 Task: Organize all emails from Aaisha Nisni into a new folder named 'New Client'.
Action: Mouse moved to (216, 29)
Screenshot: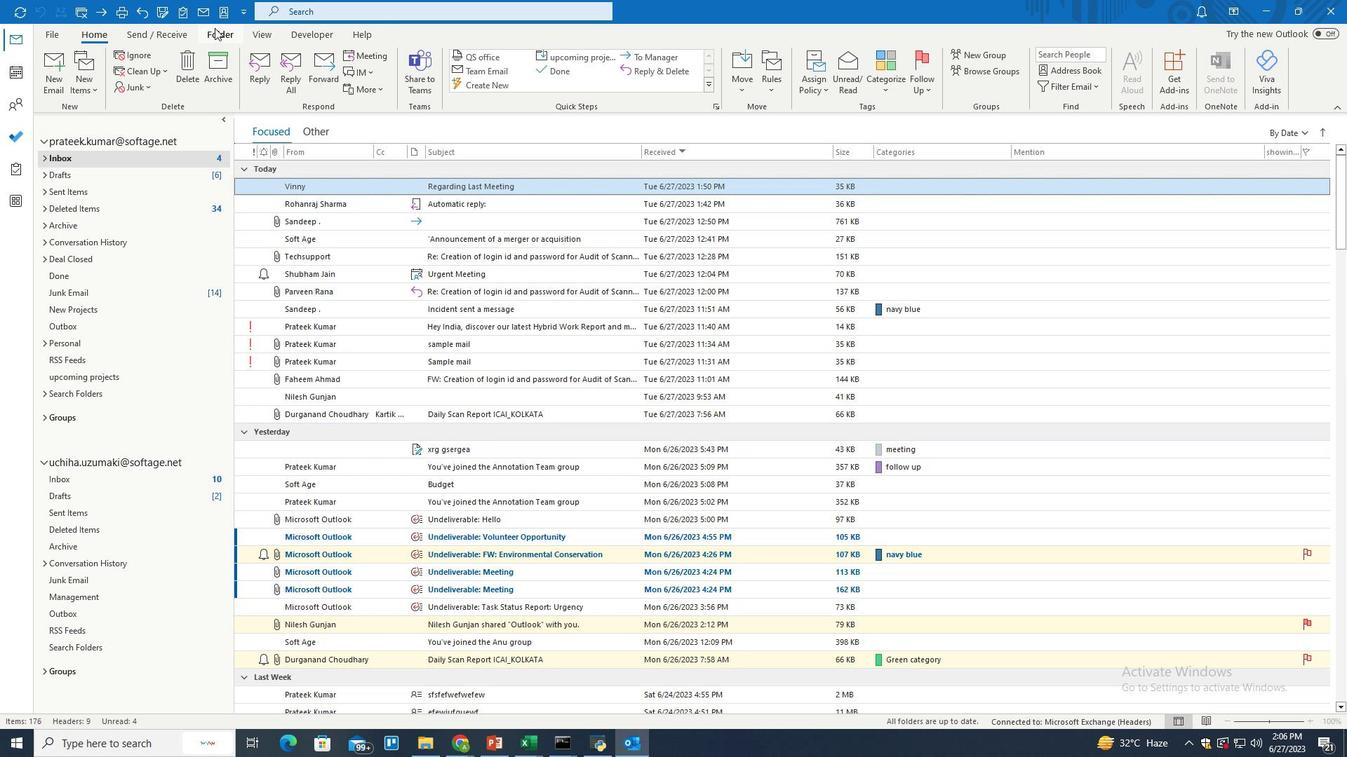 
Action: Mouse pressed left at (216, 29)
Screenshot: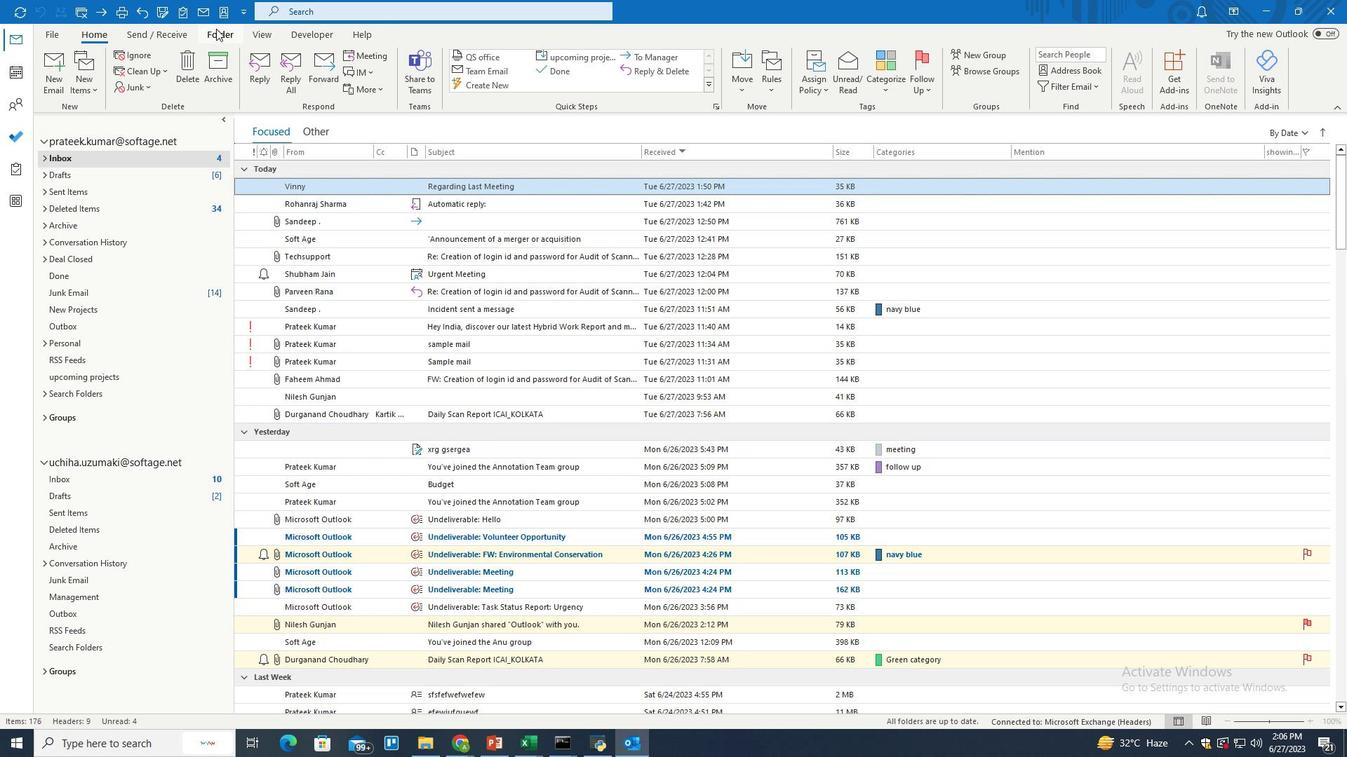 
Action: Mouse moved to (58, 65)
Screenshot: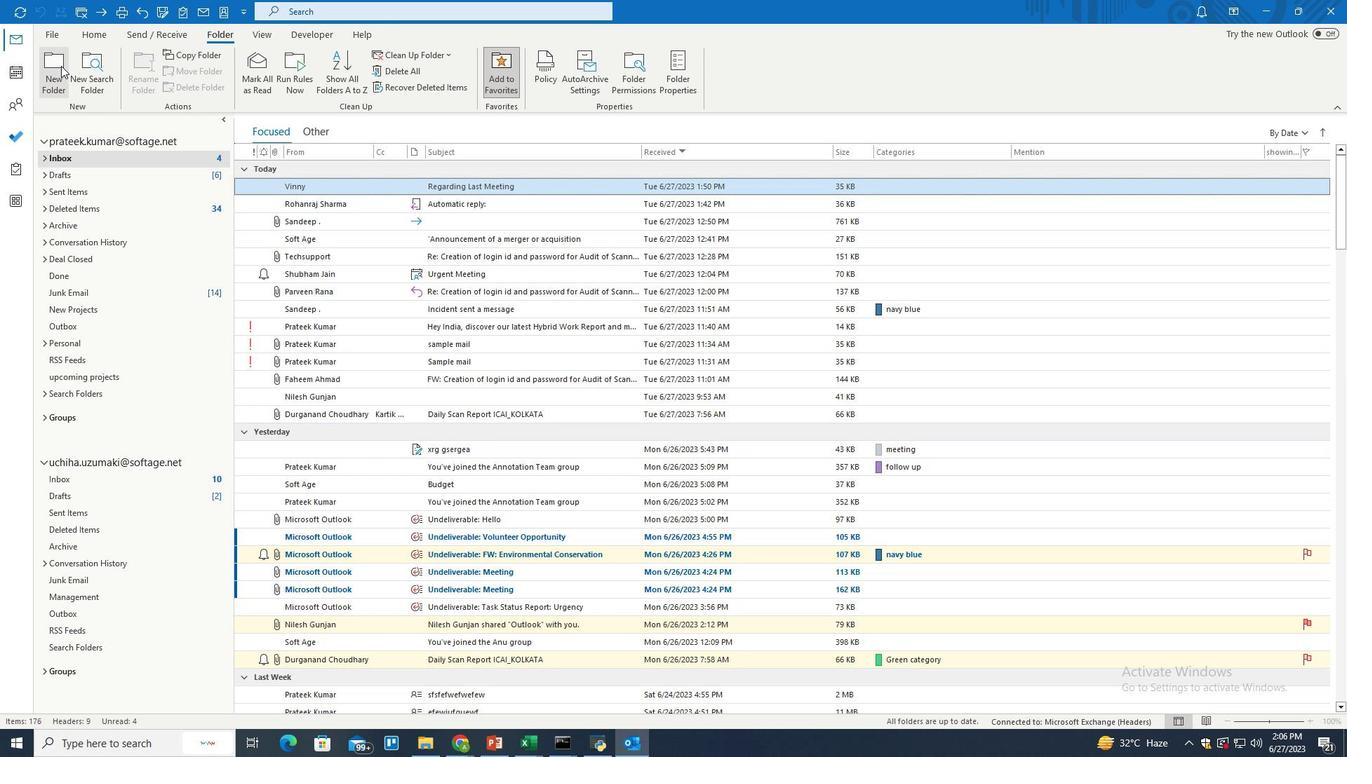 
Action: Mouse pressed left at (58, 65)
Screenshot: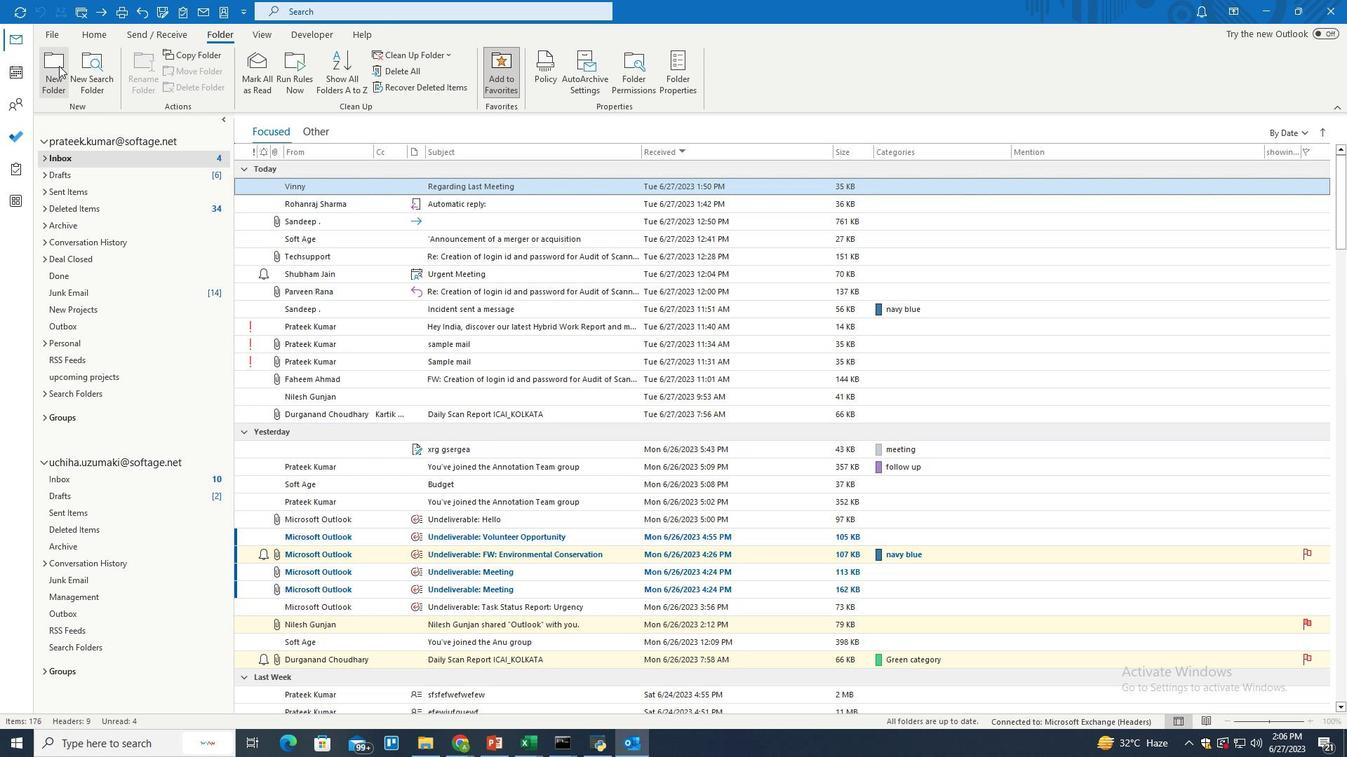 
Action: Mouse moved to (581, 282)
Screenshot: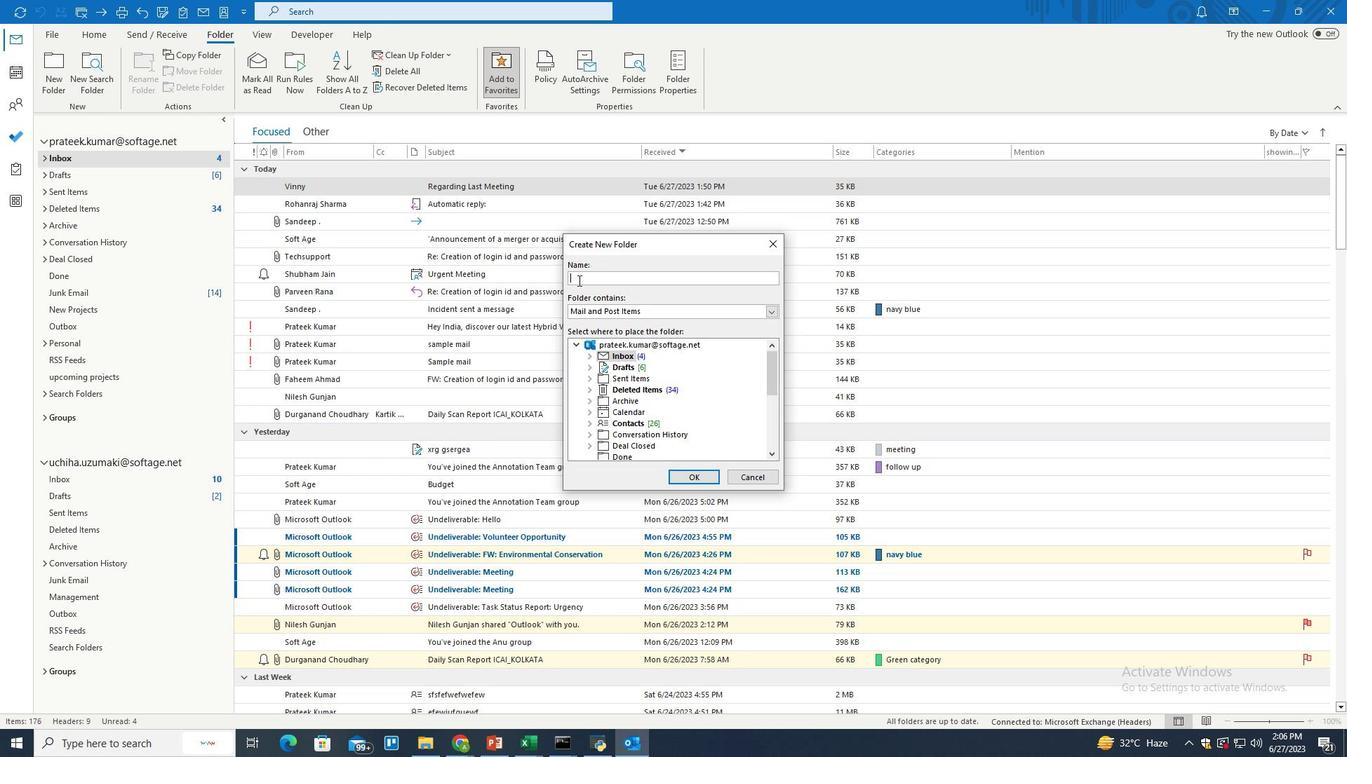 
Action: Mouse pressed left at (581, 282)
Screenshot: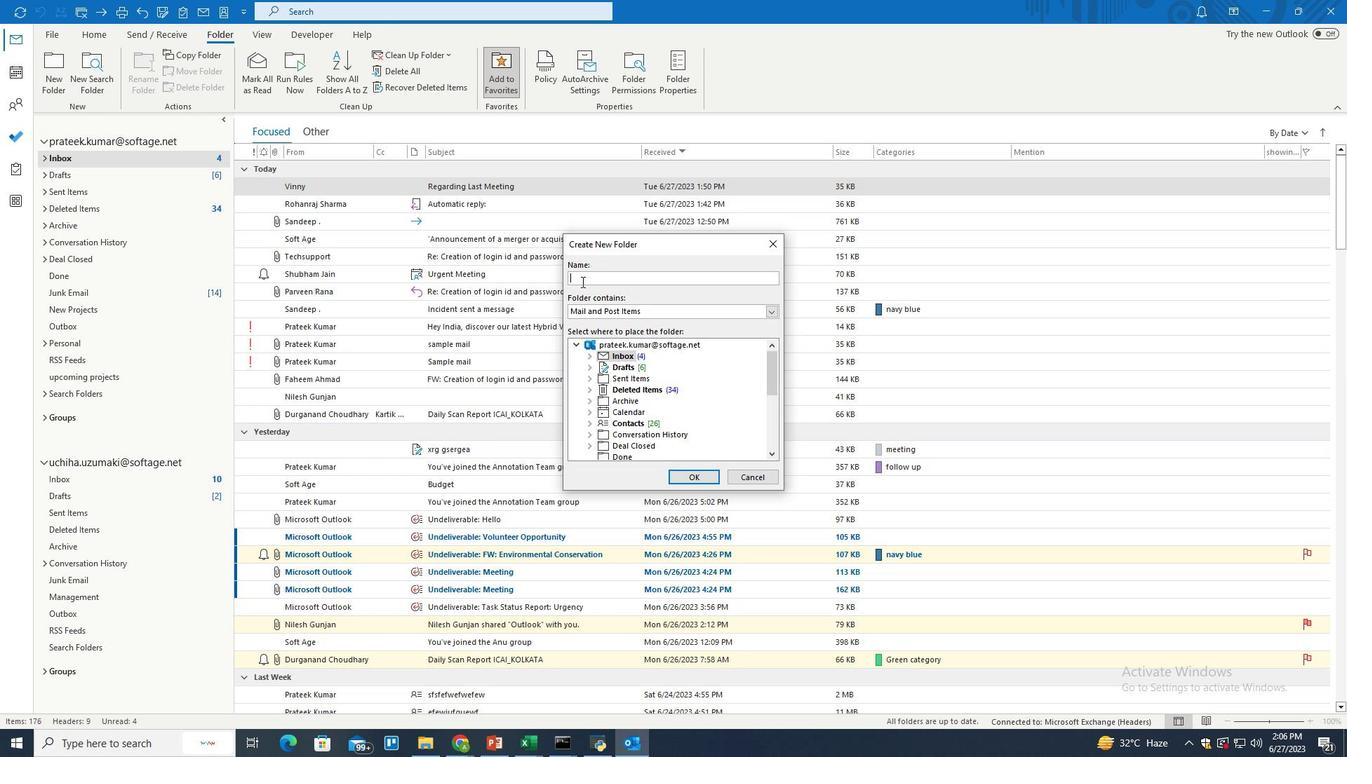 
Action: Key pressed <Key.shift>New<Key.space><Key.shift>Client
Screenshot: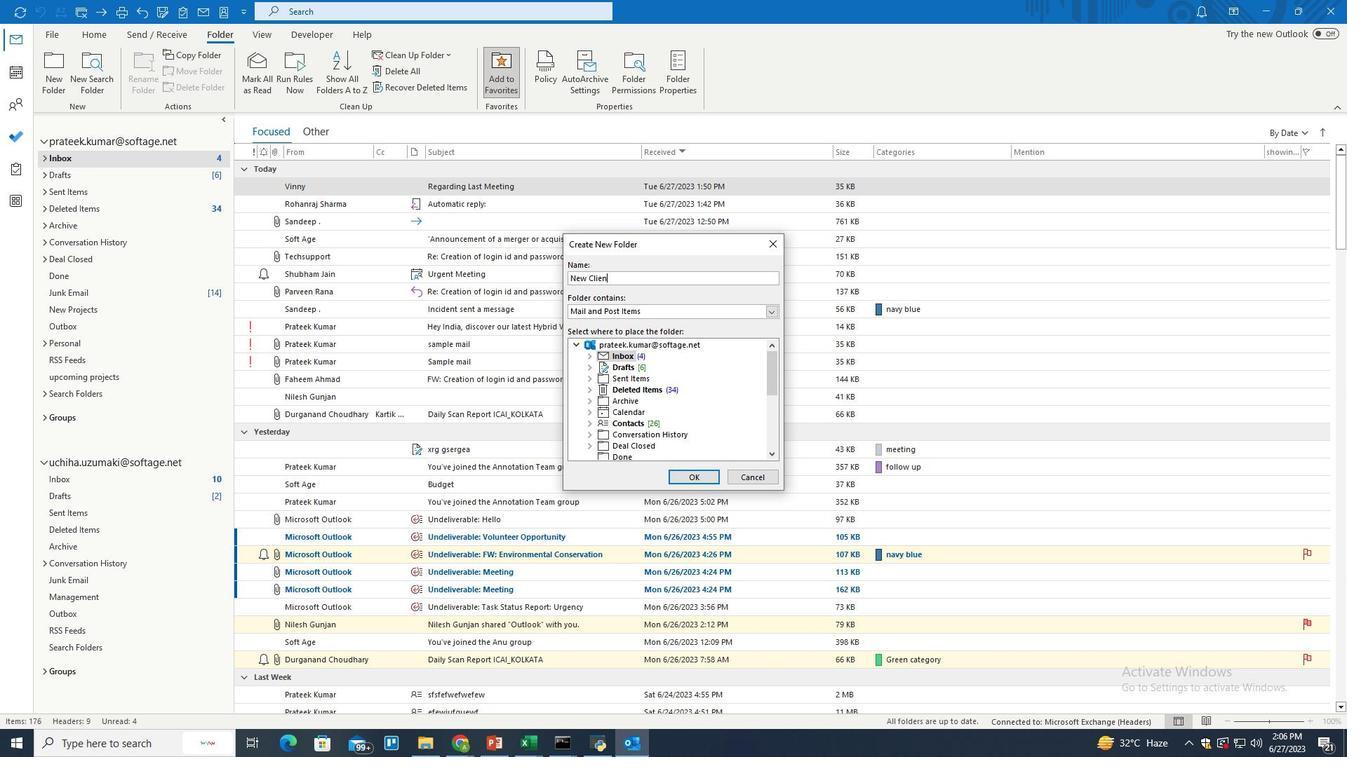 
Action: Mouse moved to (689, 477)
Screenshot: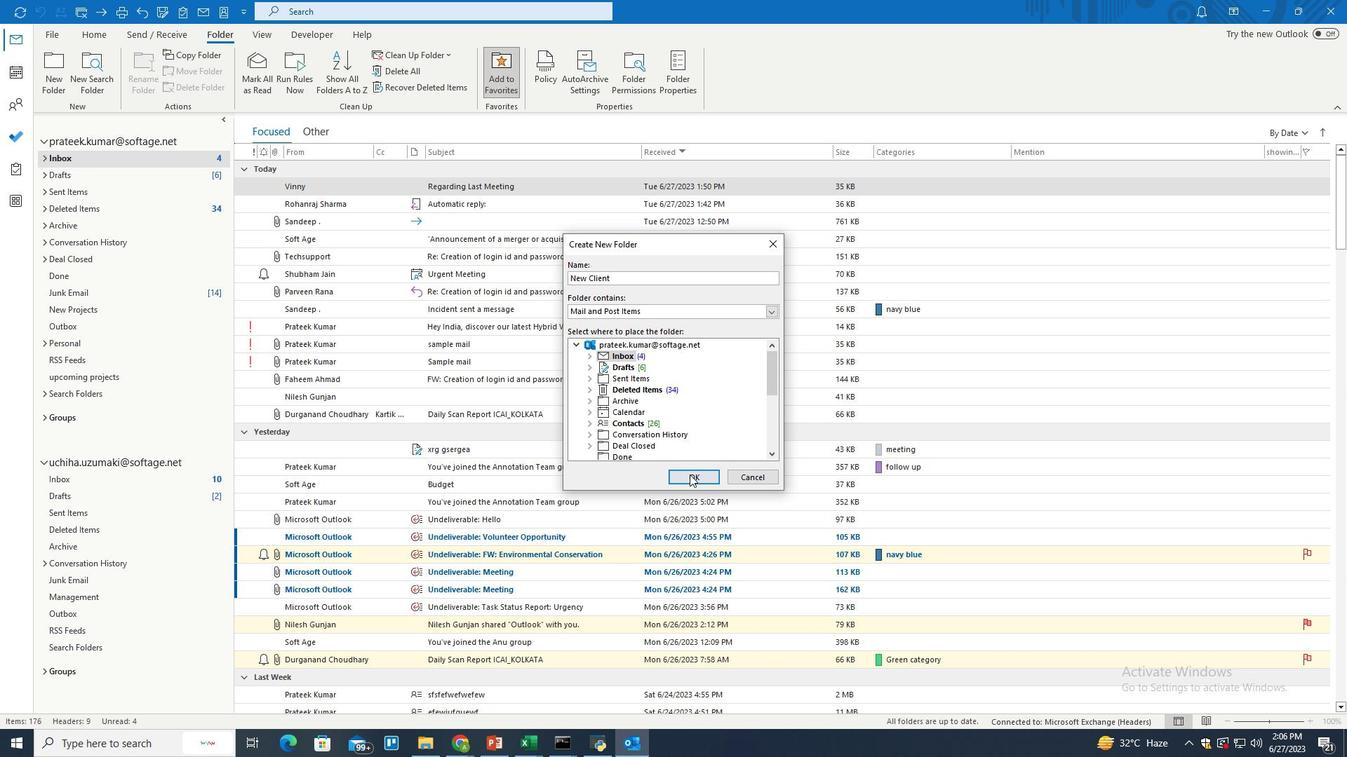 
Action: Mouse pressed left at (689, 477)
Screenshot: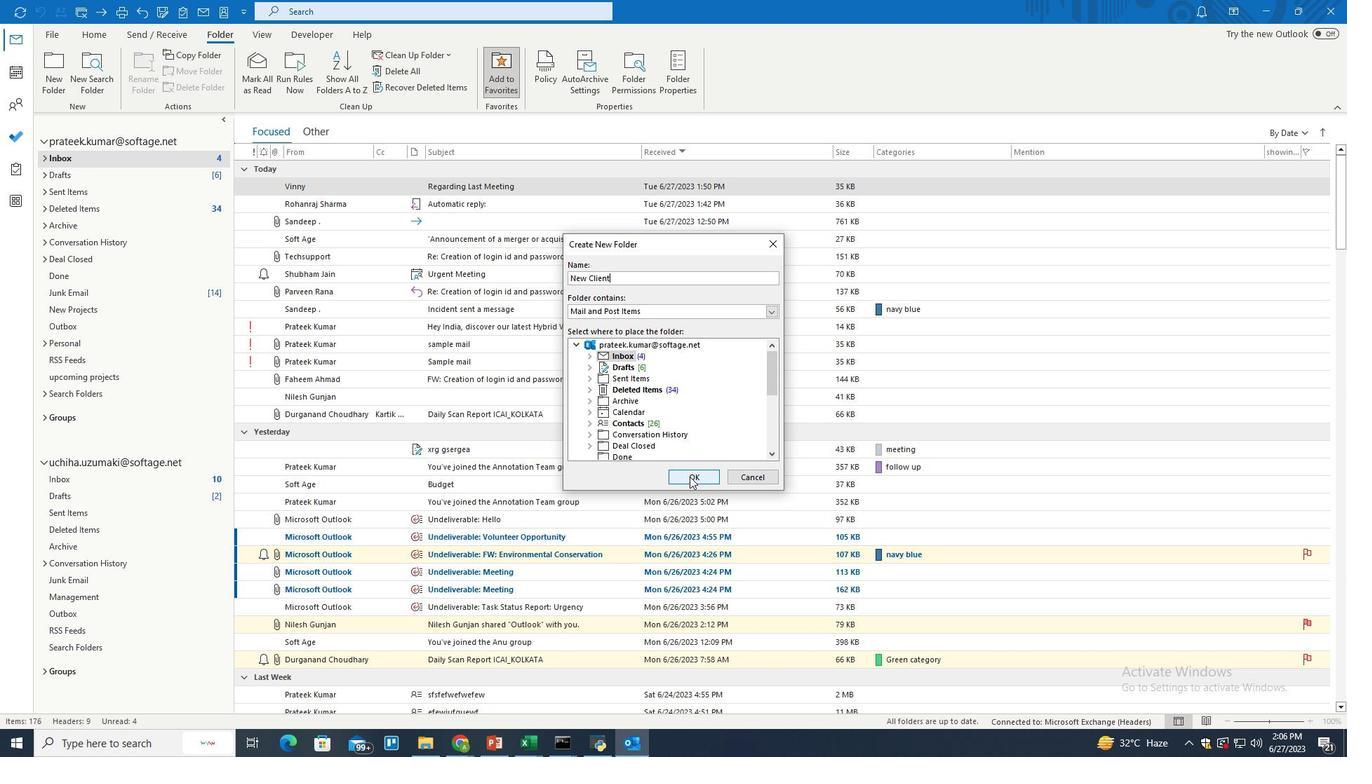 
Action: Mouse moved to (546, 11)
Screenshot: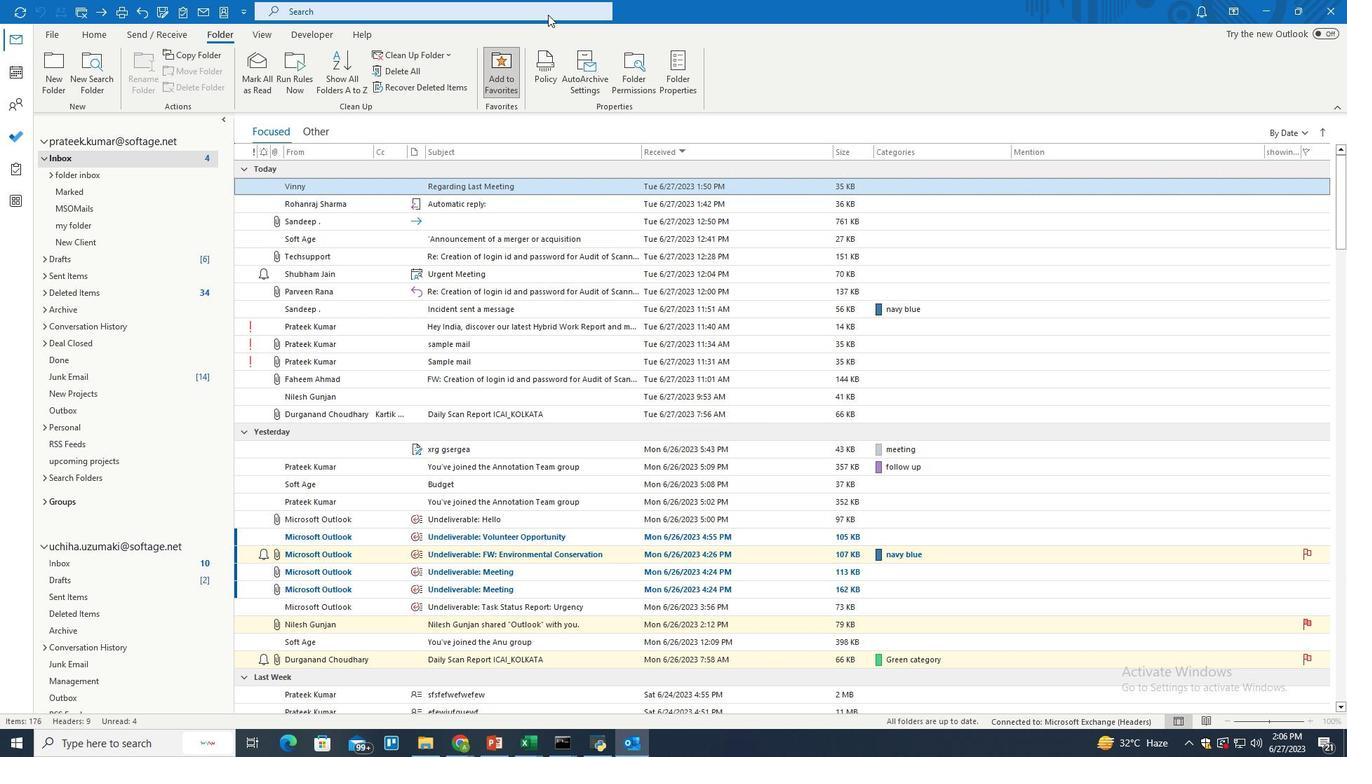 
Action: Mouse pressed left at (546, 11)
Screenshot: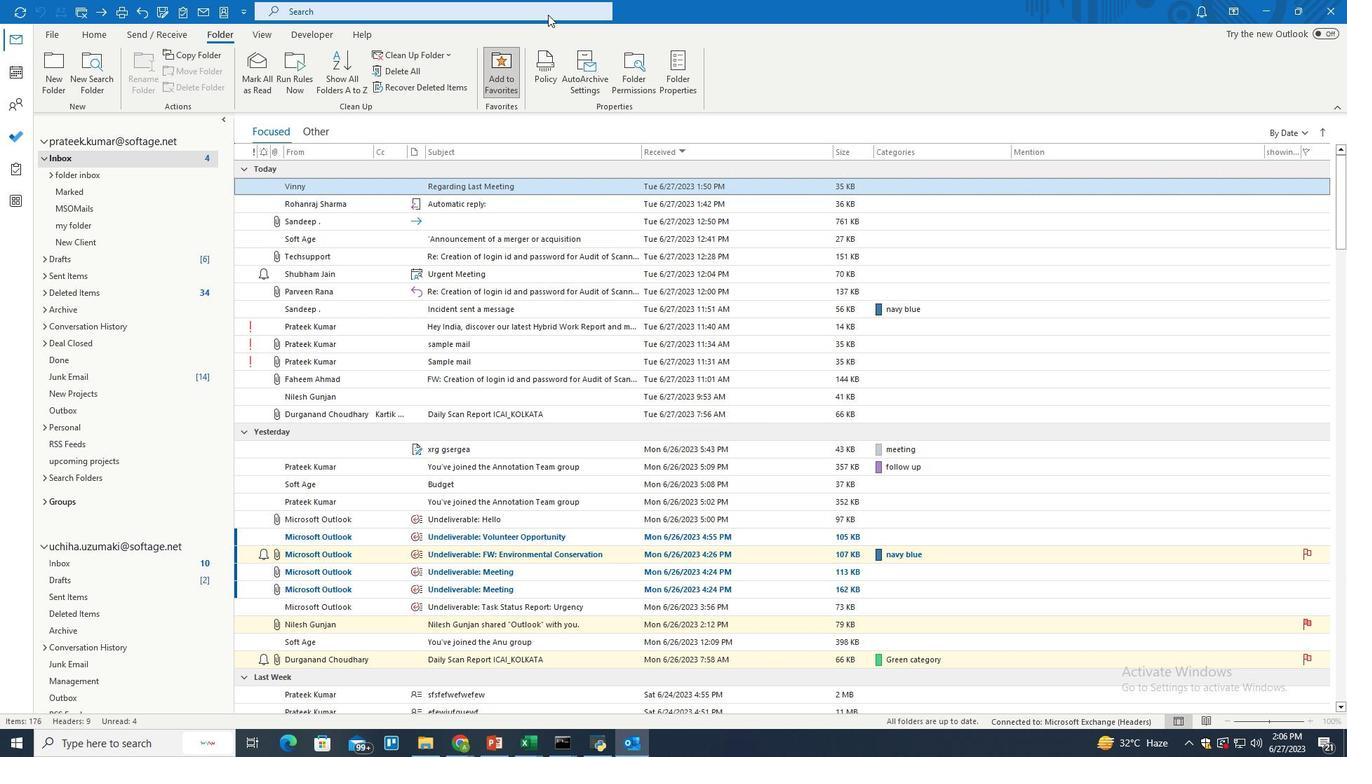 
Action: Key pressed aai
Screenshot: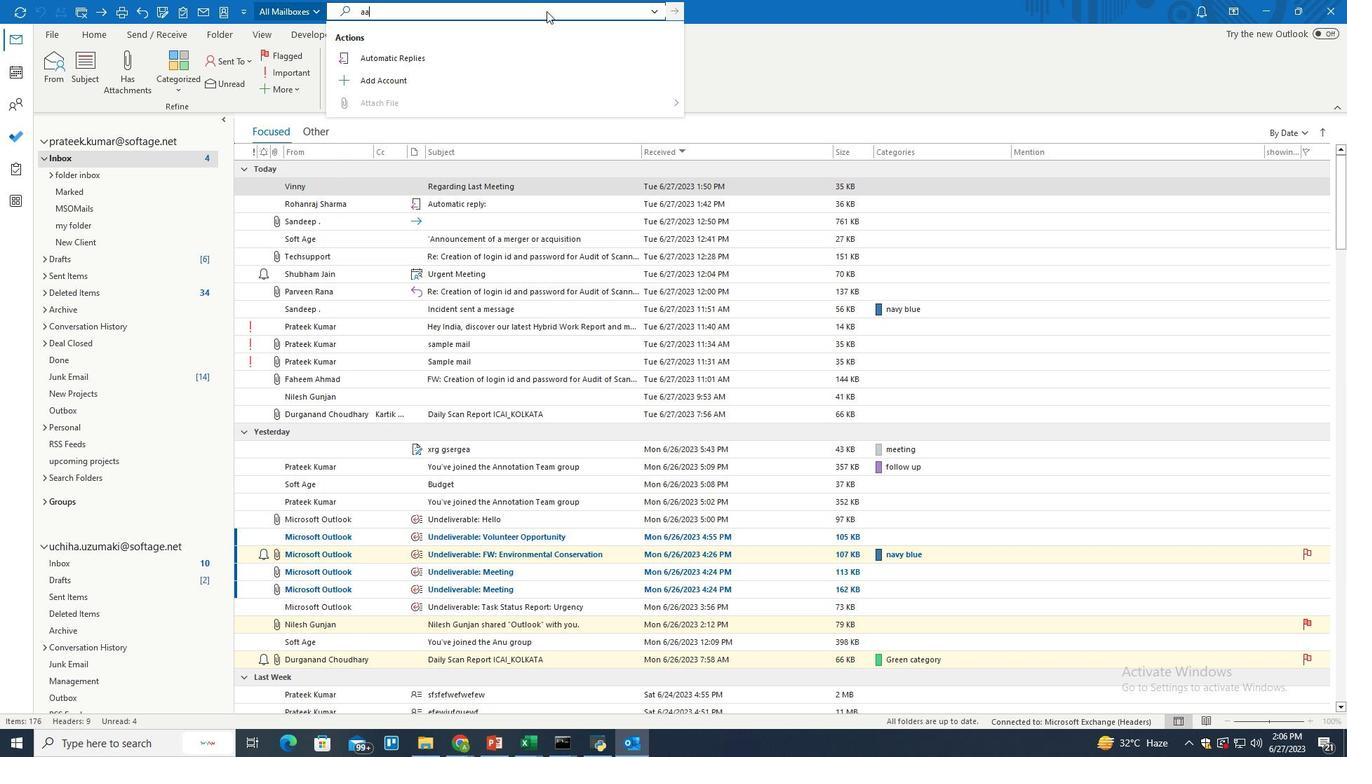 
Action: Mouse moved to (432, 116)
Screenshot: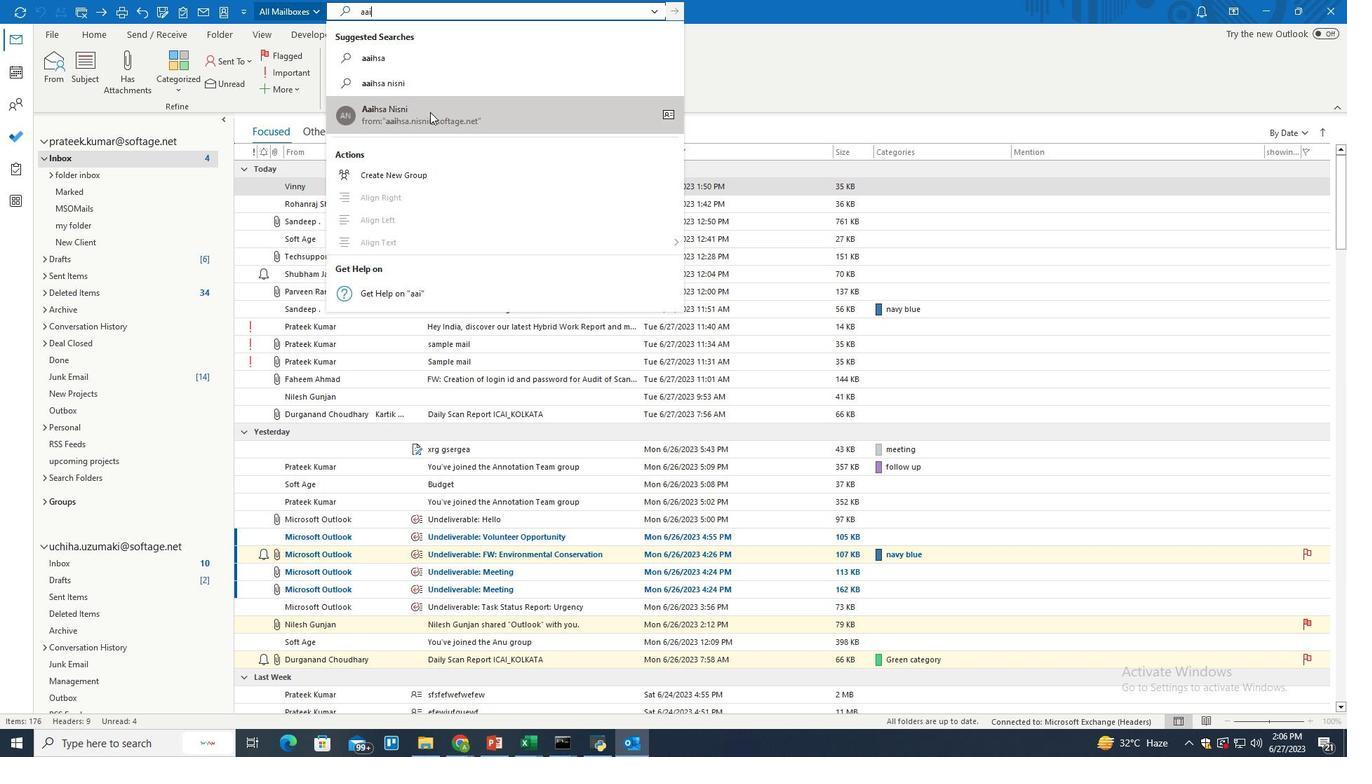 
Action: Mouse pressed left at (432, 116)
Screenshot: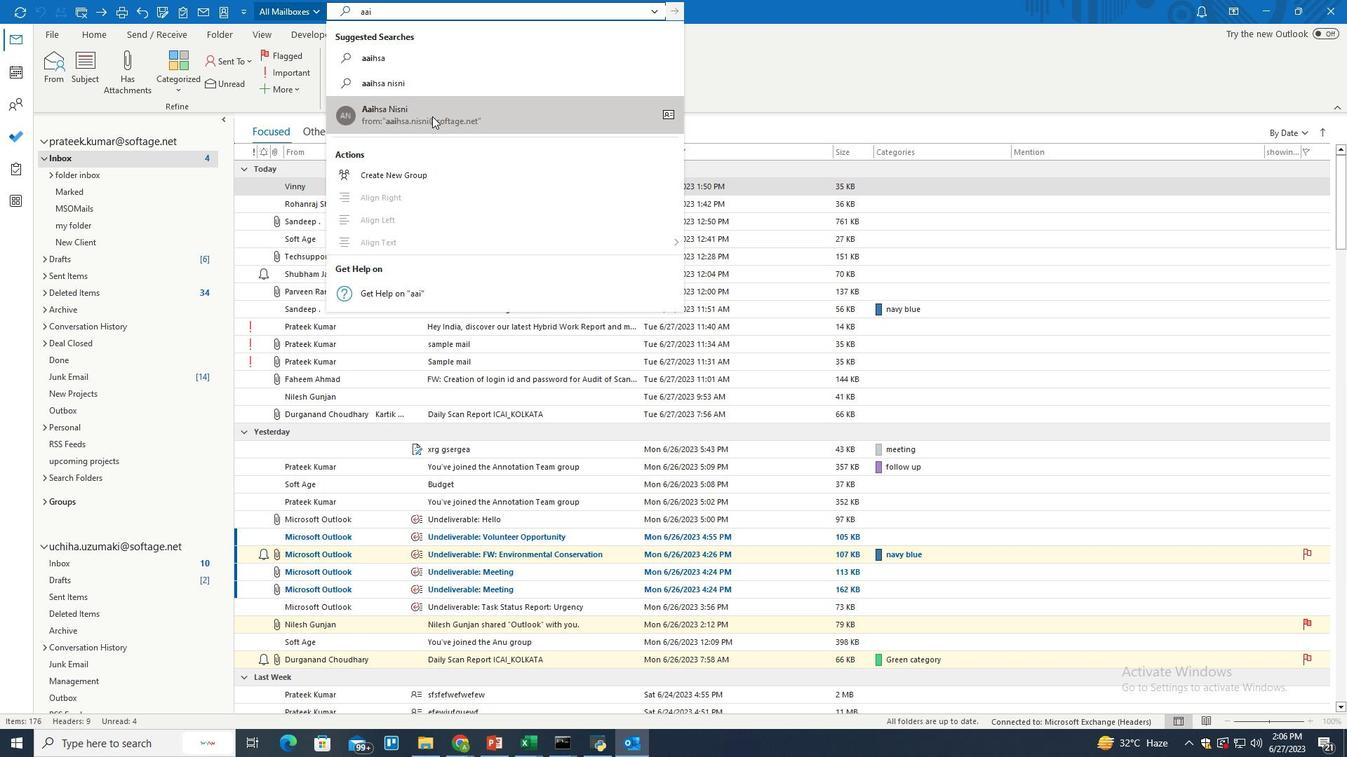 
Action: Mouse moved to (108, 31)
Screenshot: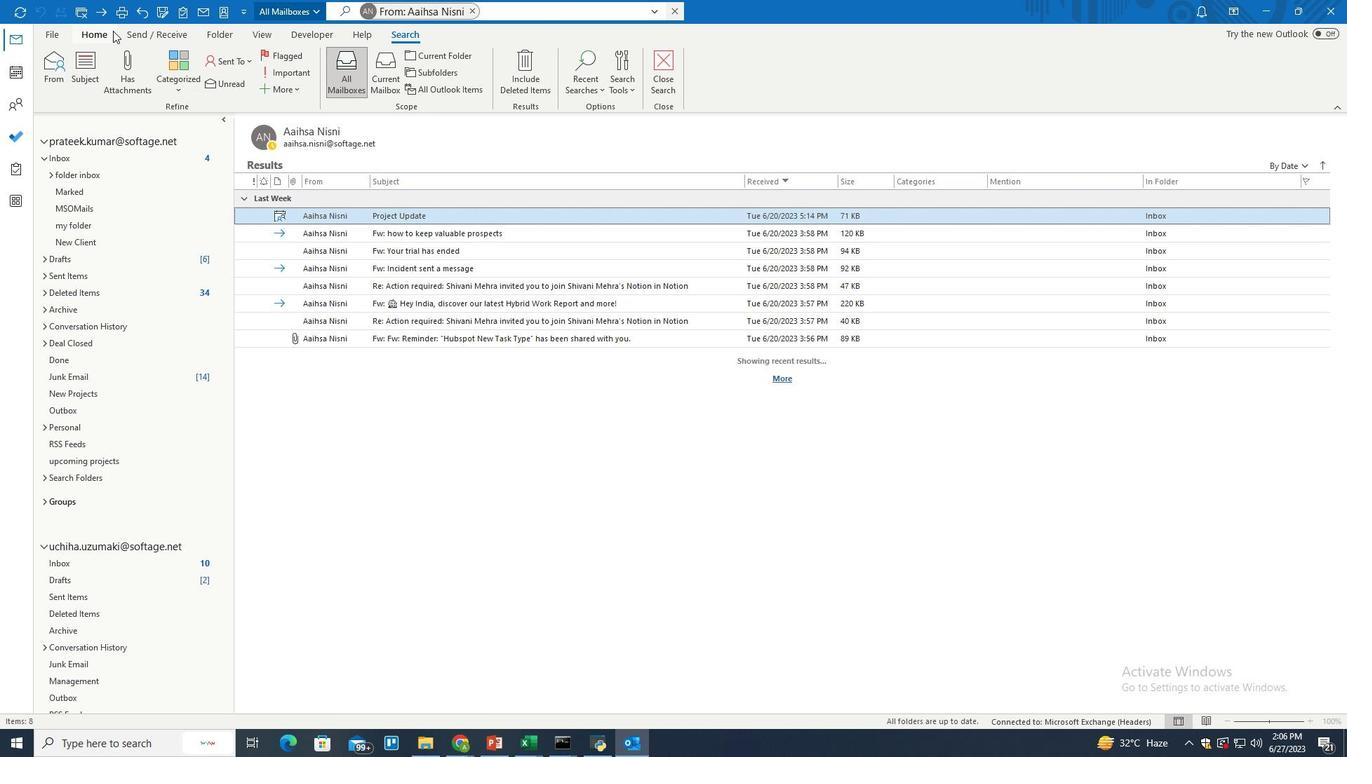 
Action: Mouse pressed left at (108, 31)
Screenshot: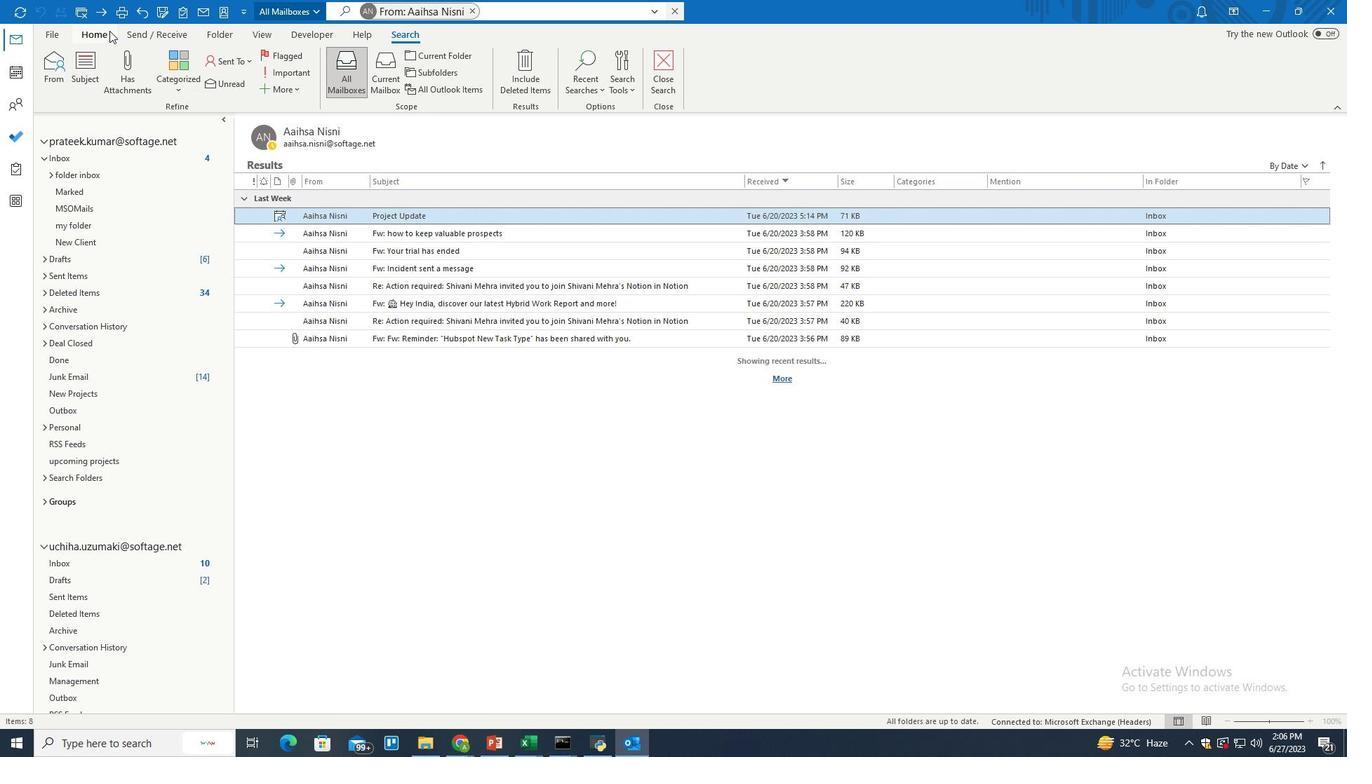 
Action: Mouse moved to (399, 230)
Screenshot: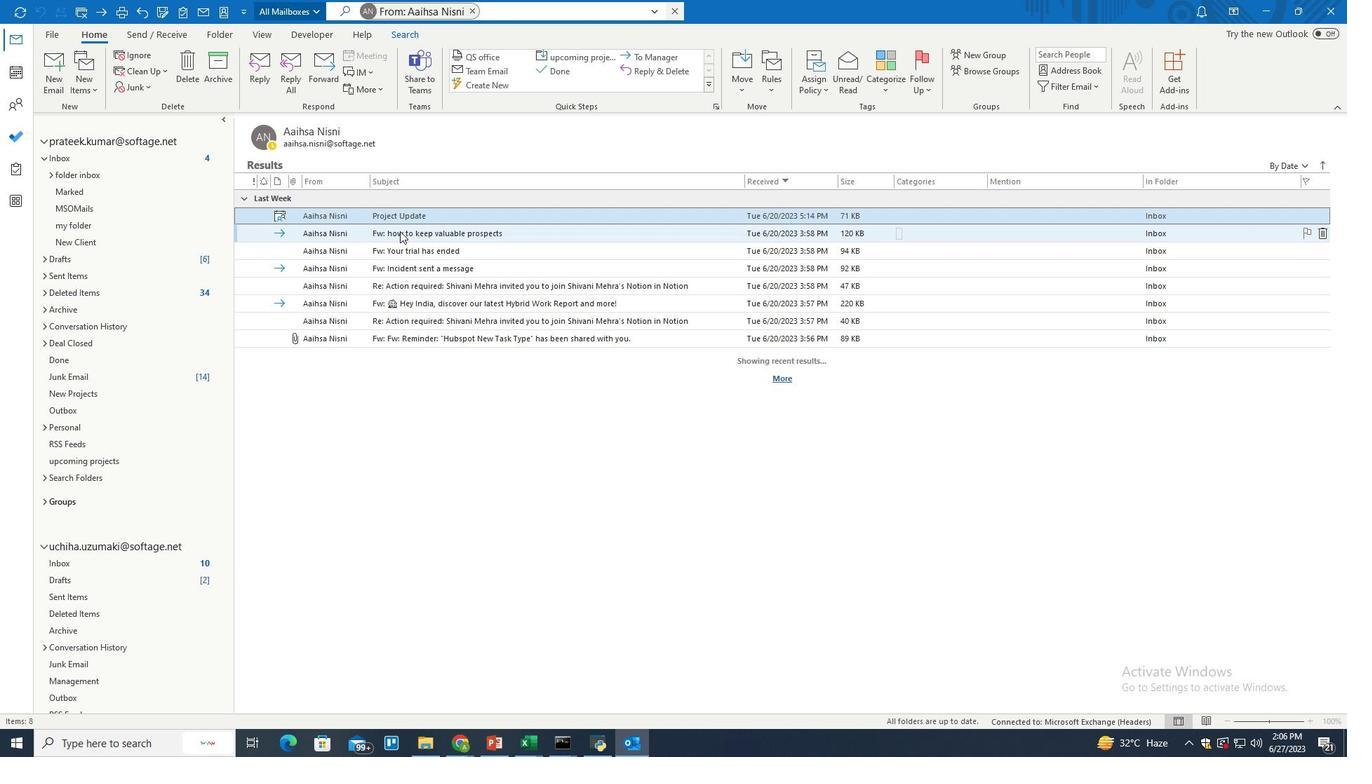 
Action: Key pressed ctrl+A
Screenshot: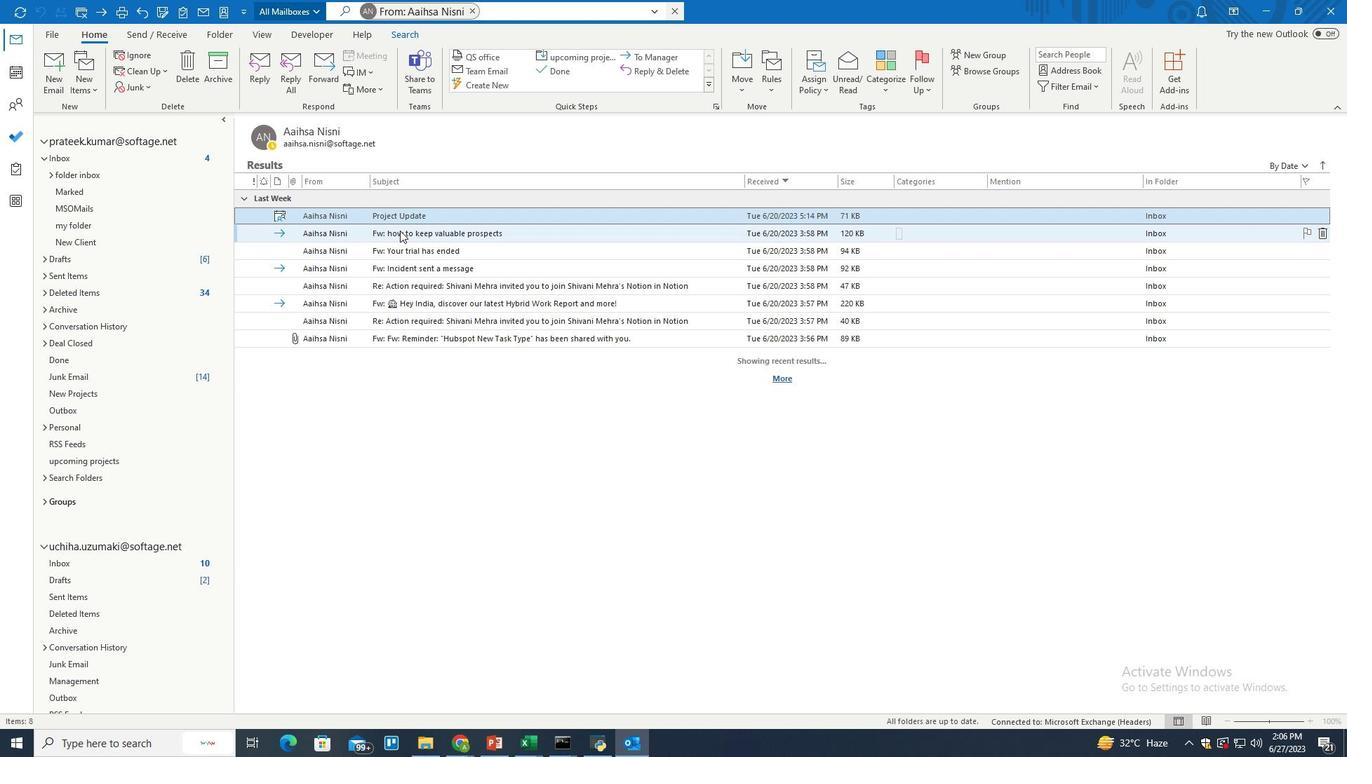 
Action: Mouse moved to (741, 75)
Screenshot: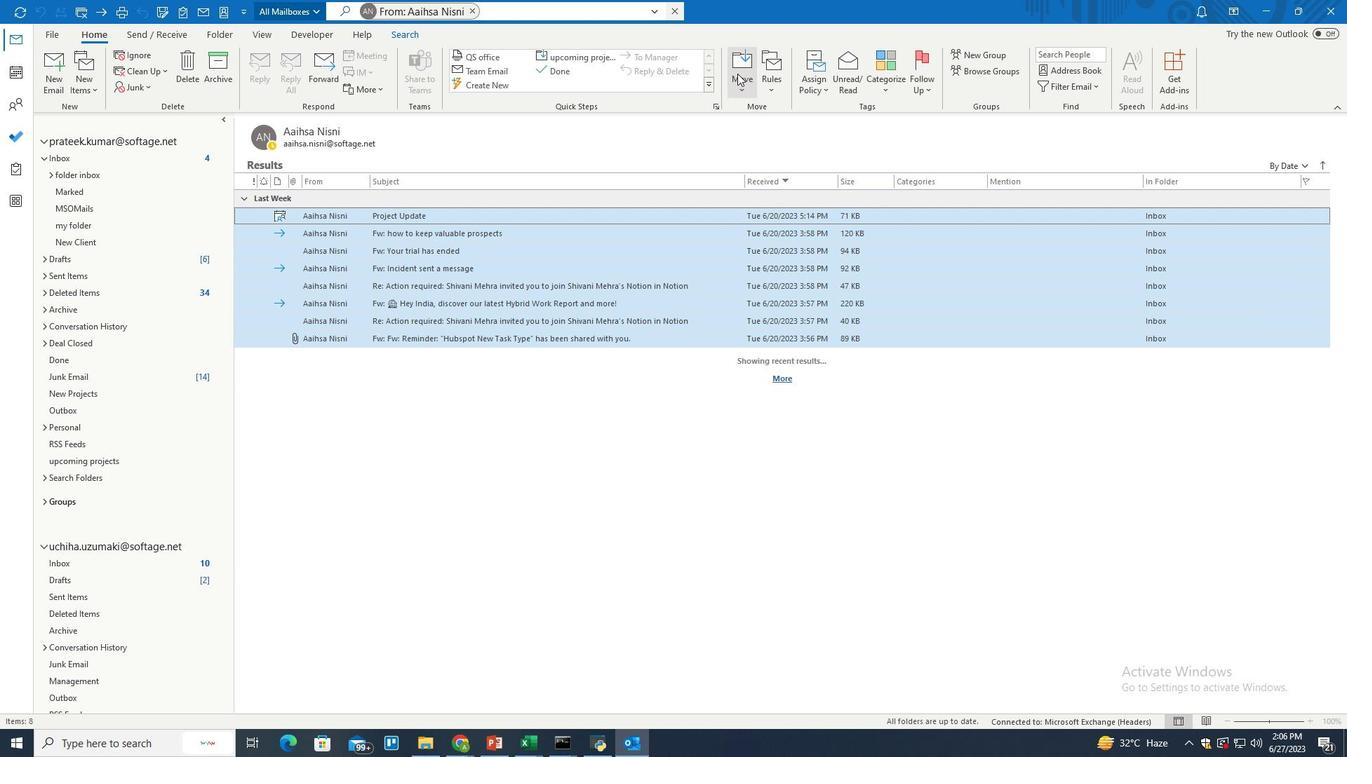 
Action: Mouse pressed left at (741, 75)
Screenshot: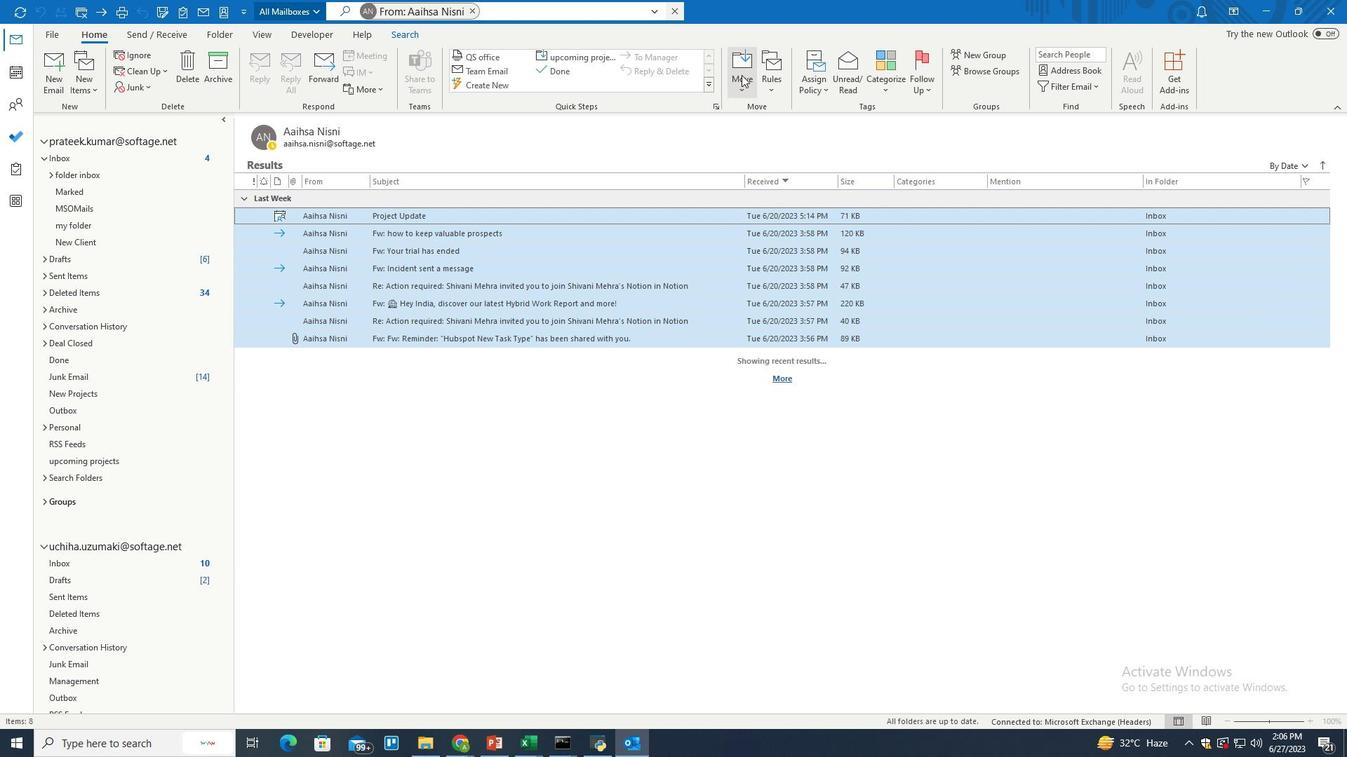 
Action: Mouse moved to (775, 106)
Screenshot: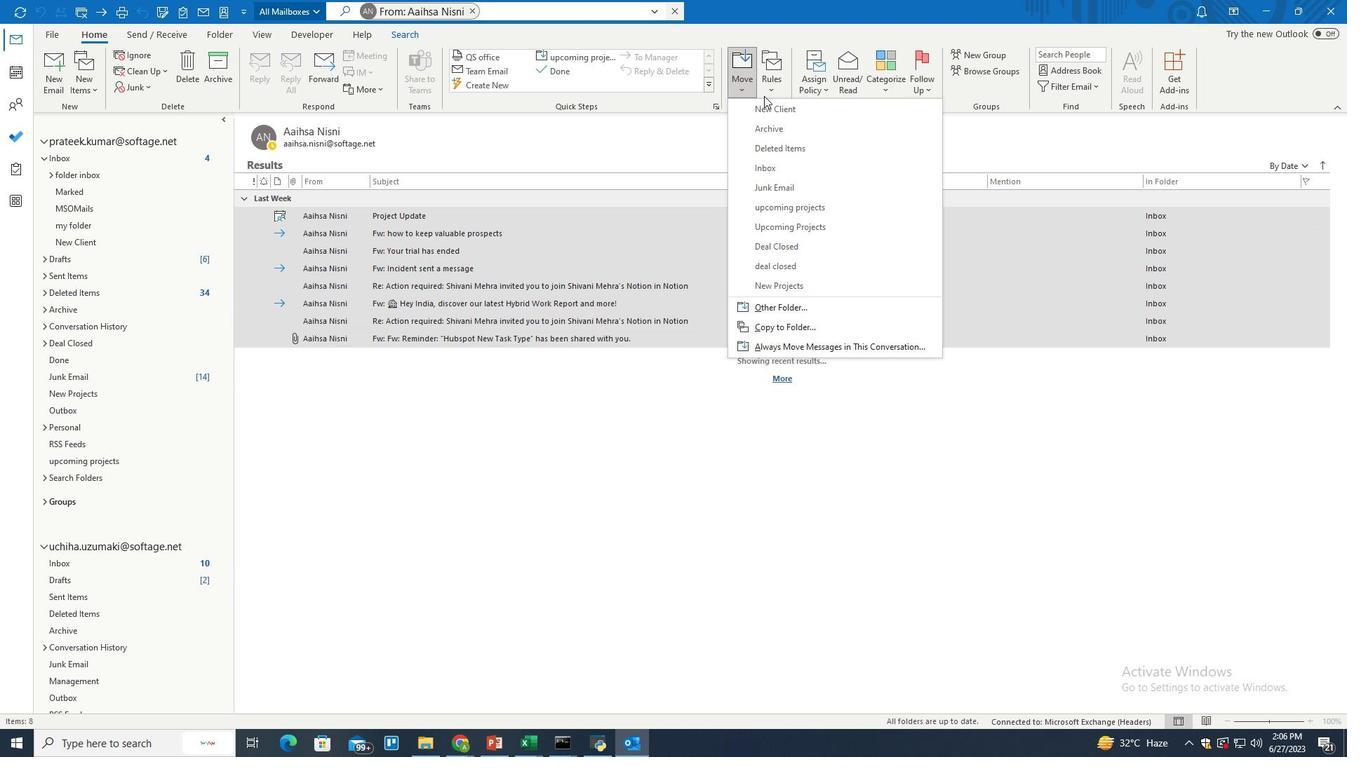 
Action: Mouse pressed left at (775, 106)
Screenshot: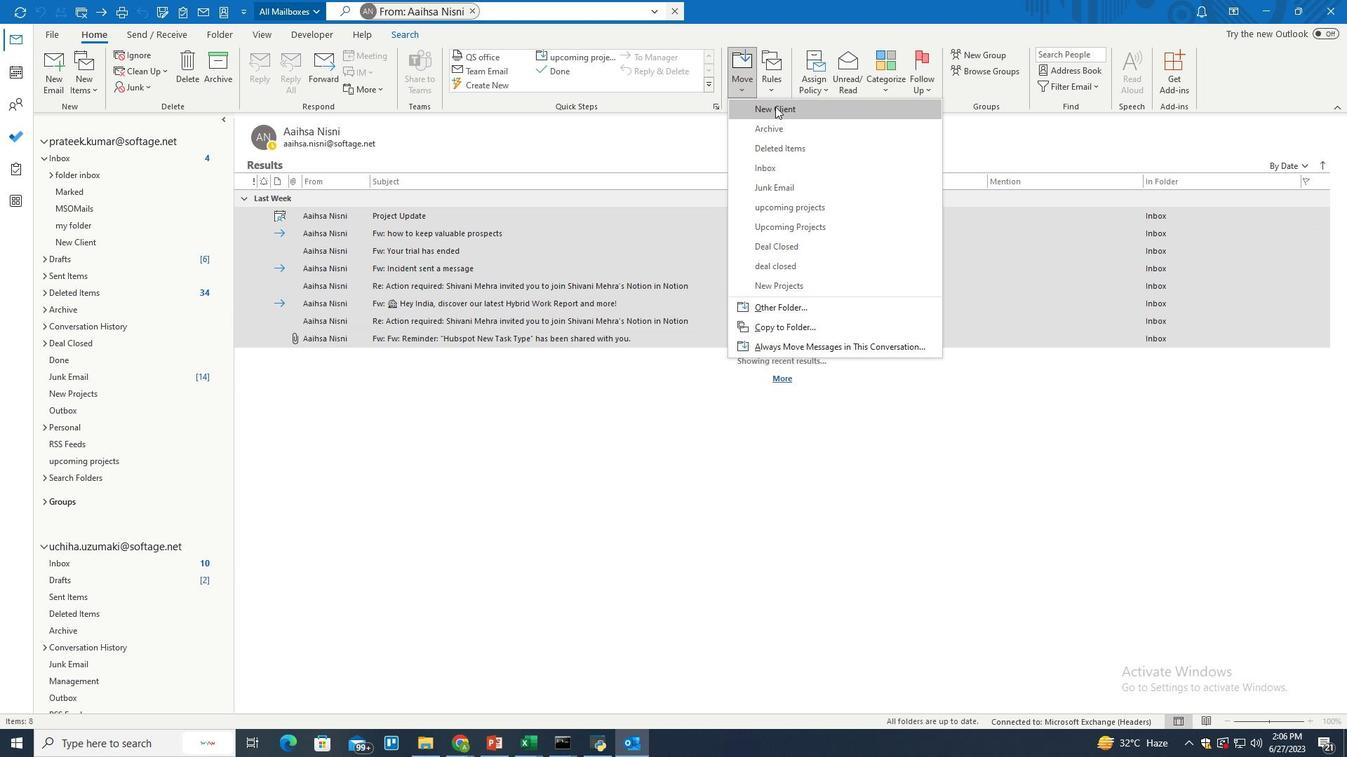 
Action: Mouse moved to (703, 322)
Screenshot: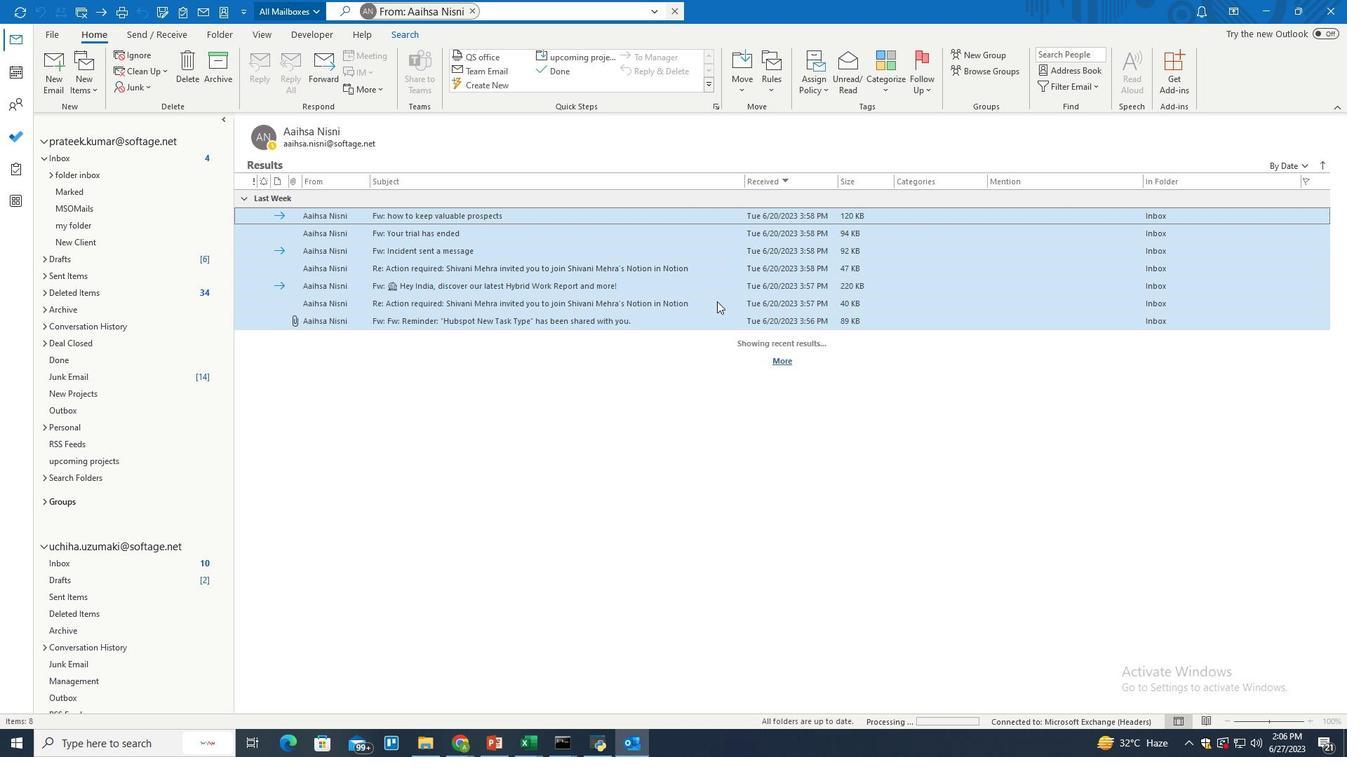 
